 Task: Get directions from Kilimanjaro, Tanzania to Ngorongoro Conservation Area, Tanzania and reverse  starting point and destination and check the driving options
Action: Mouse moved to (10, 33)
Screenshot: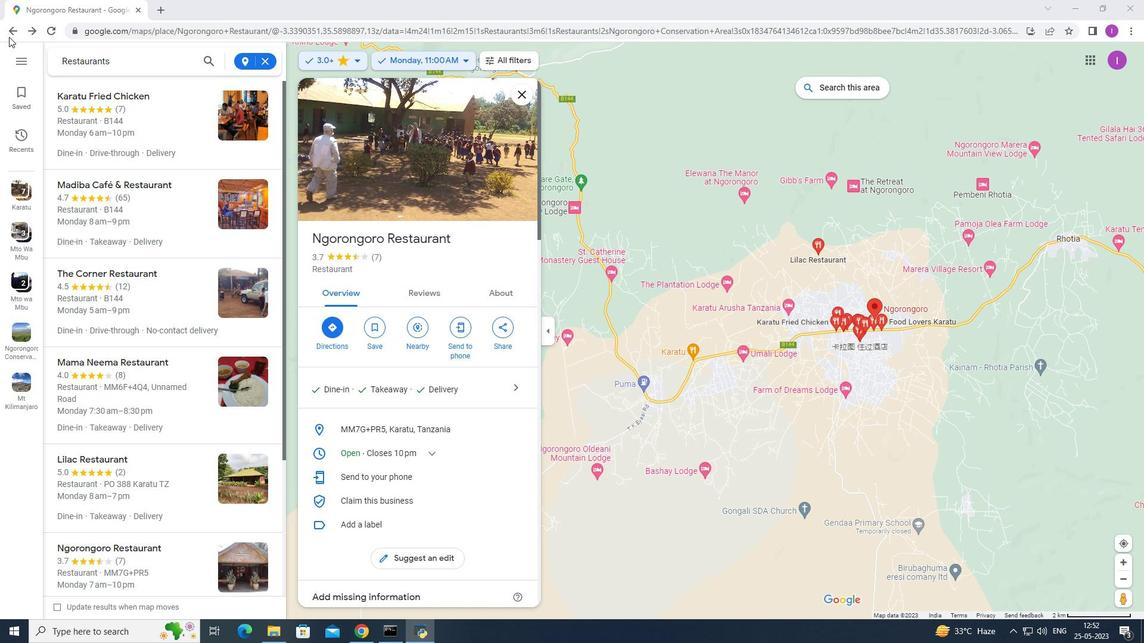 
Action: Mouse pressed left at (10, 33)
Screenshot: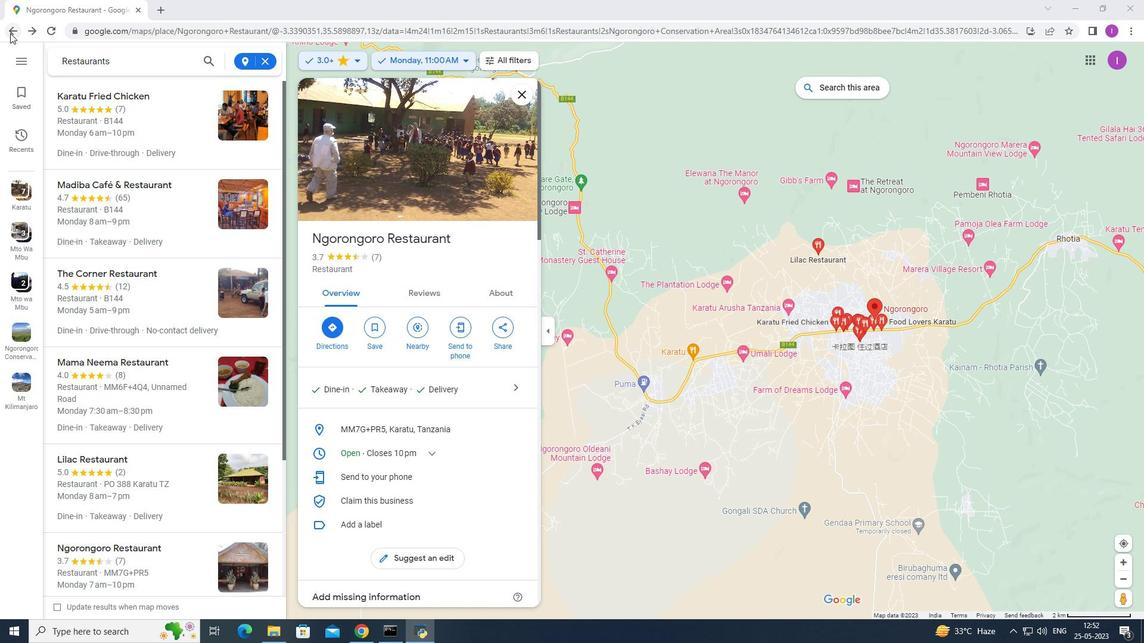 
Action: Mouse moved to (10, 33)
Screenshot: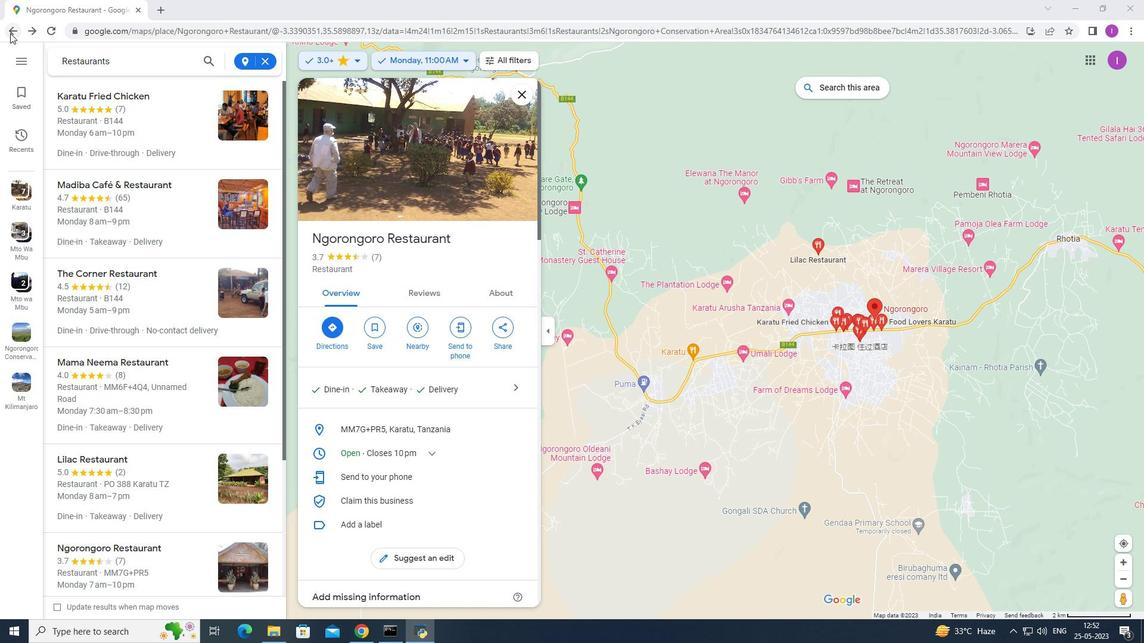 
Action: Mouse pressed left at (10, 33)
Screenshot: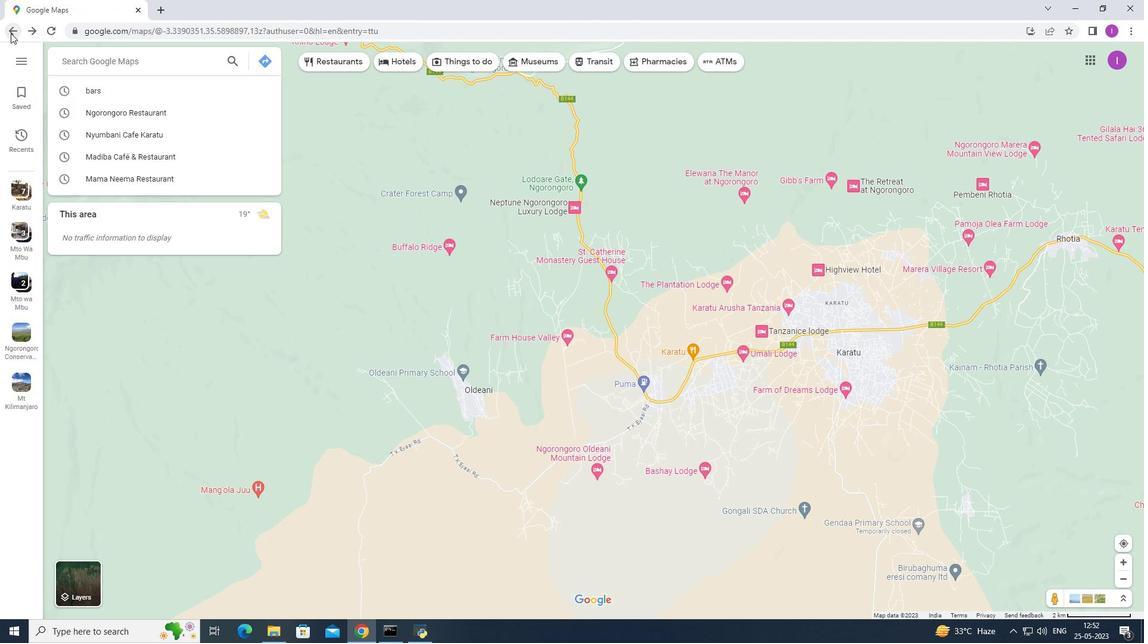 
Action: Mouse moved to (272, 58)
Screenshot: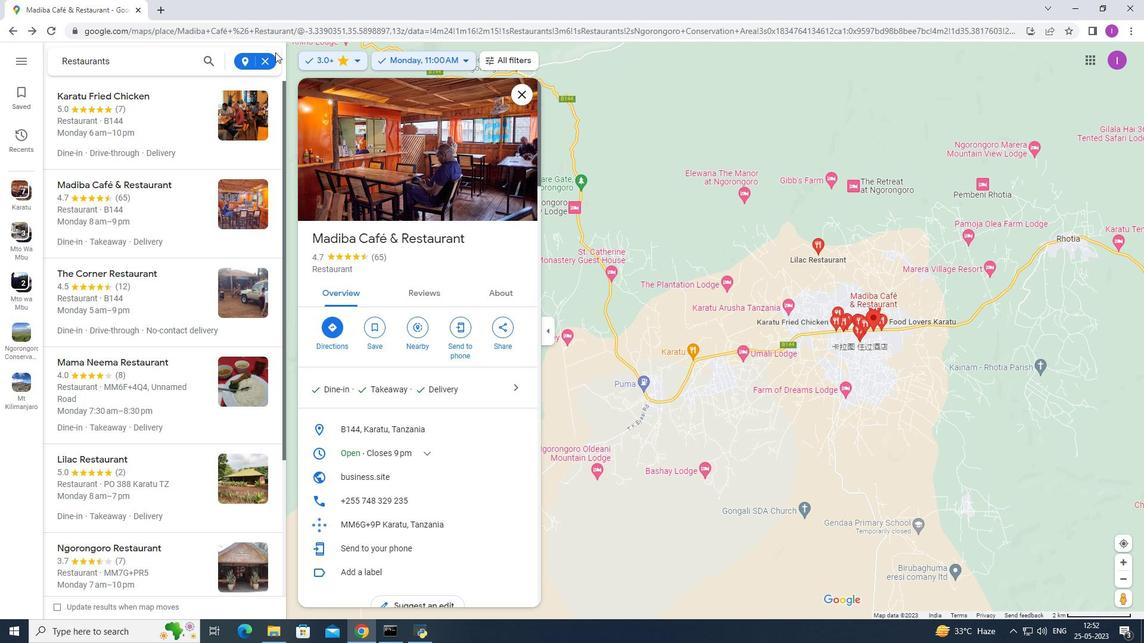
Action: Mouse pressed left at (272, 58)
Screenshot: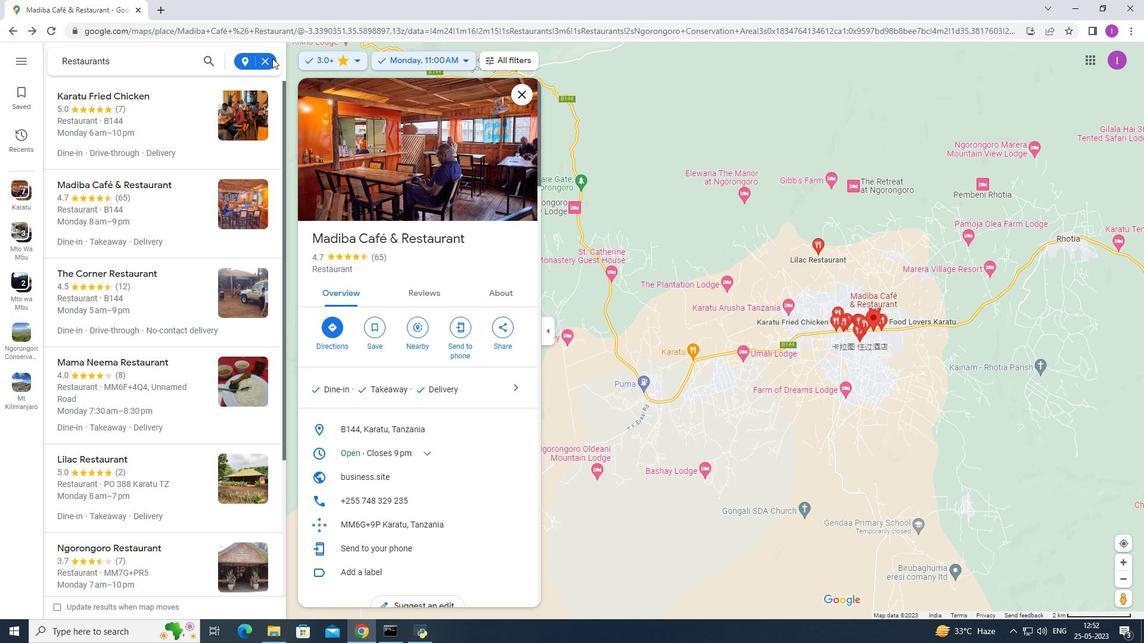 
Action: Mouse moved to (267, 60)
Screenshot: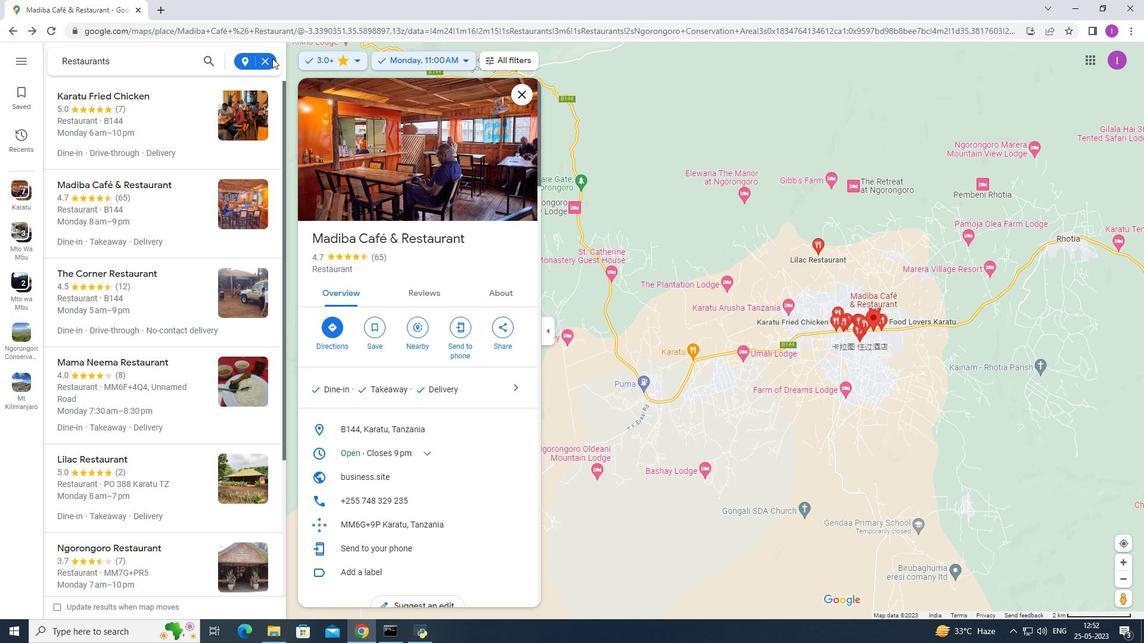 
Action: Mouse pressed left at (267, 60)
Screenshot: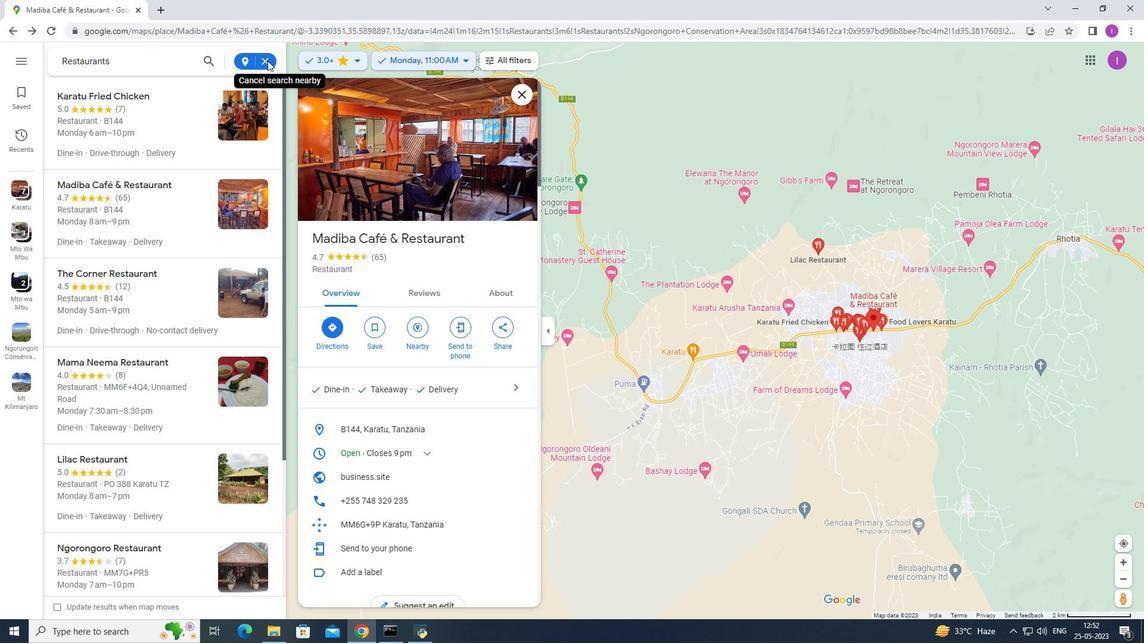 
Action: Mouse moved to (260, 59)
Screenshot: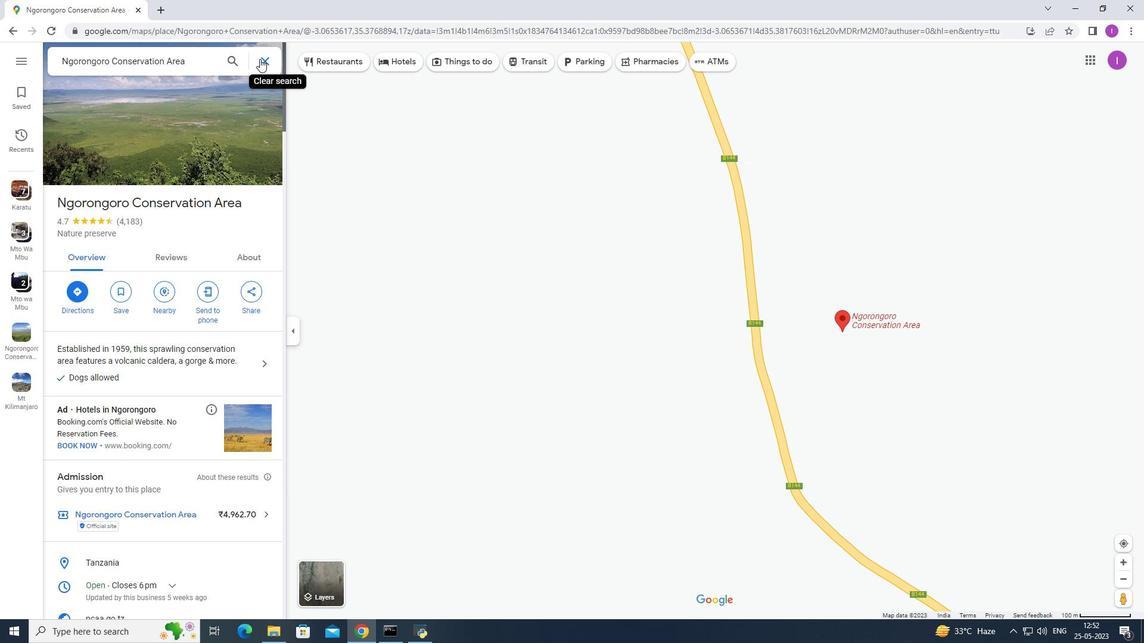 
Action: Mouse pressed left at (260, 59)
Screenshot: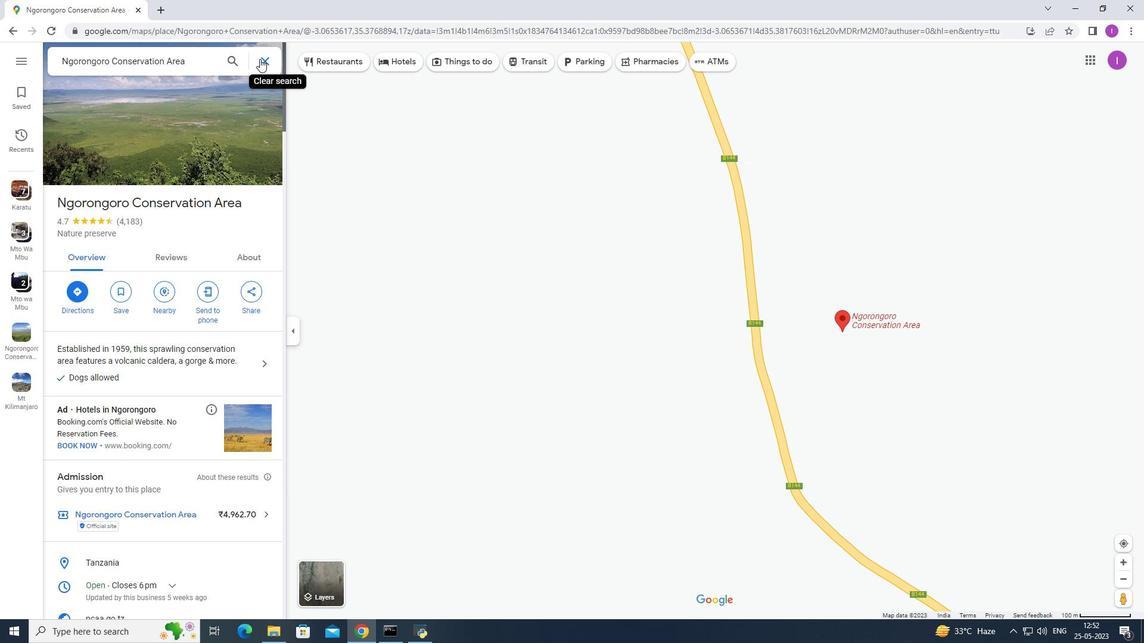 
Action: Mouse moved to (260, 60)
Screenshot: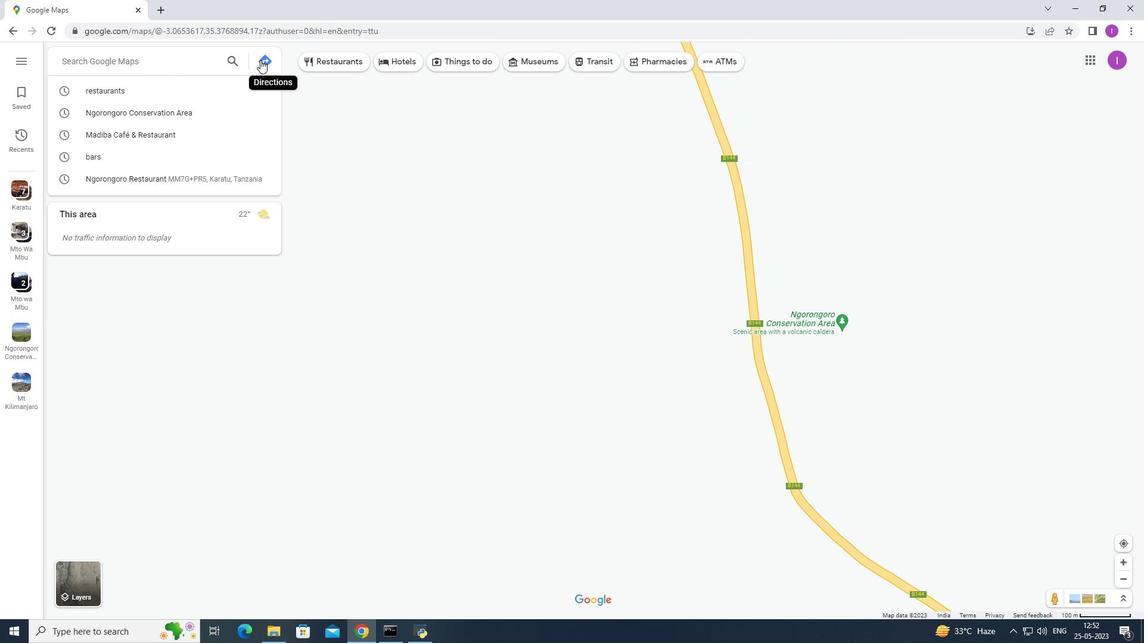 
Action: Mouse pressed left at (260, 60)
Screenshot: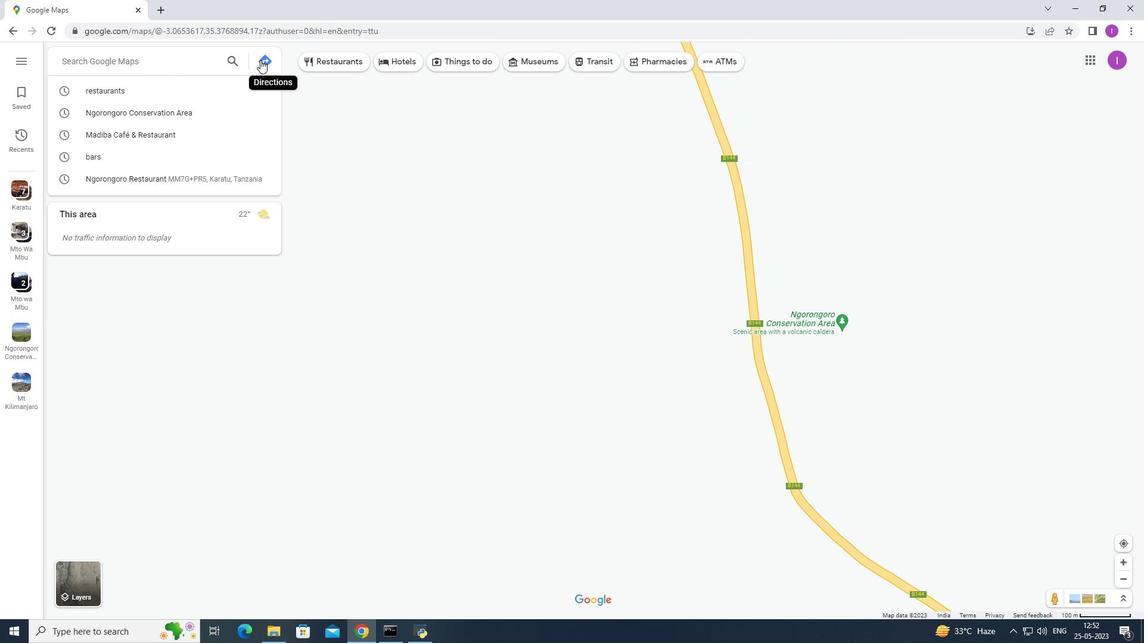 
Action: Mouse moved to (776, 284)
Screenshot: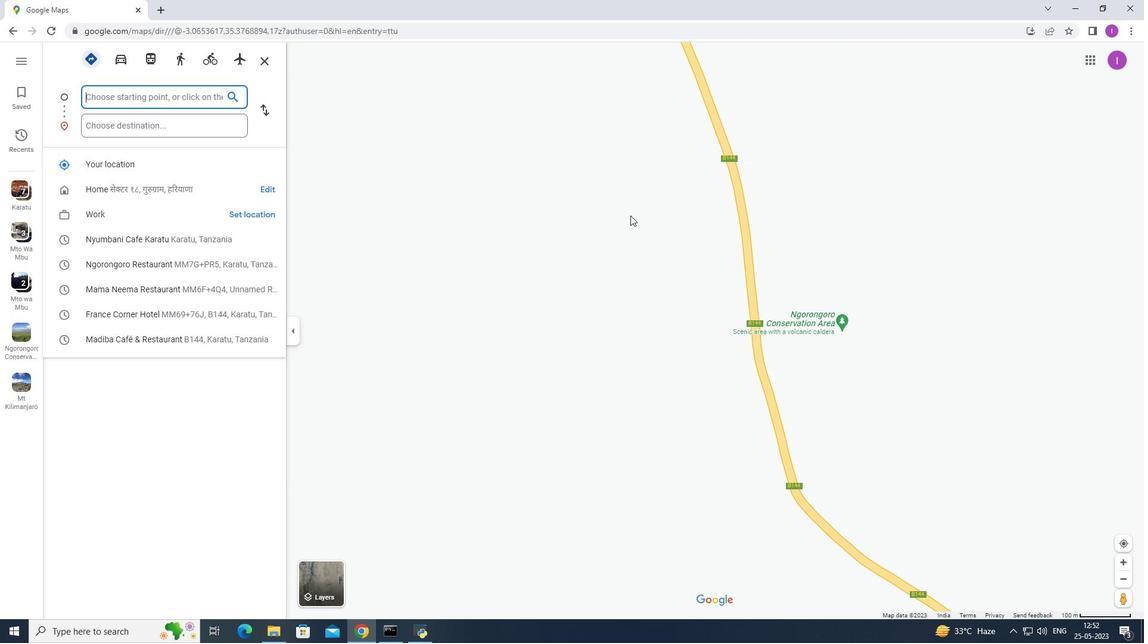 
Action: Key pressed <Key.shift><Key.shift>Kil
Screenshot: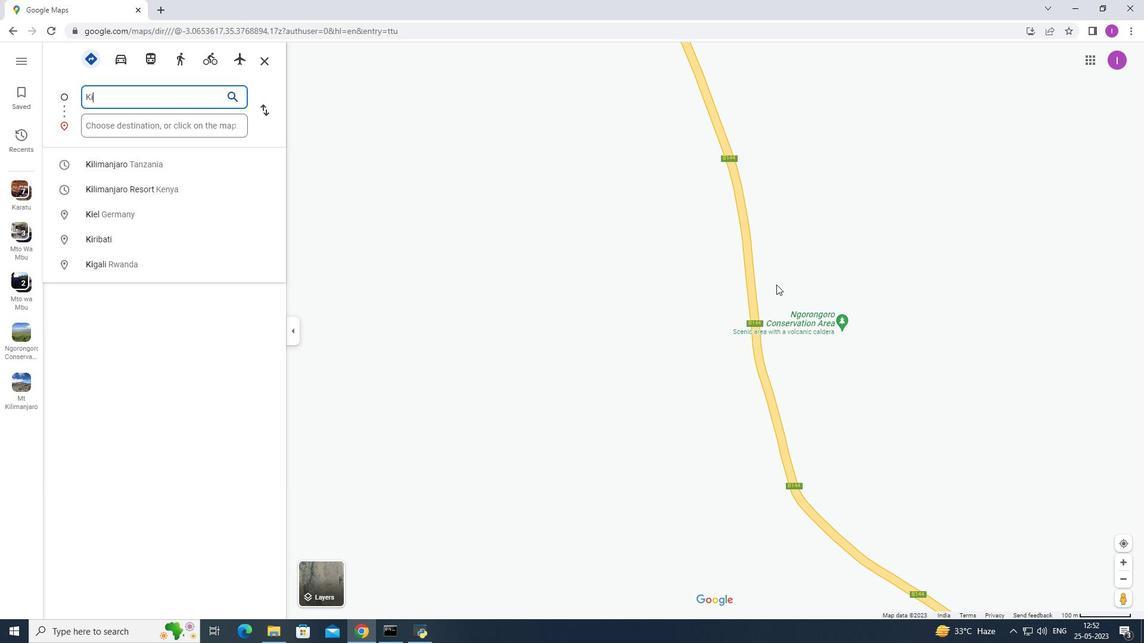 
Action: Mouse moved to (150, 166)
Screenshot: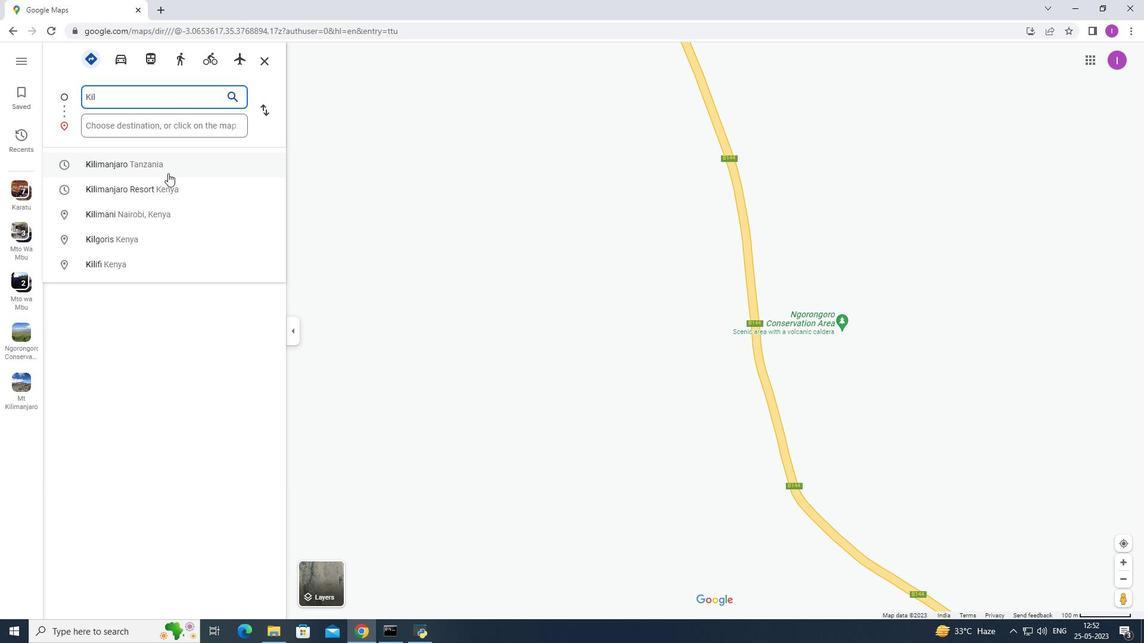 
Action: Mouse pressed left at (150, 166)
Screenshot: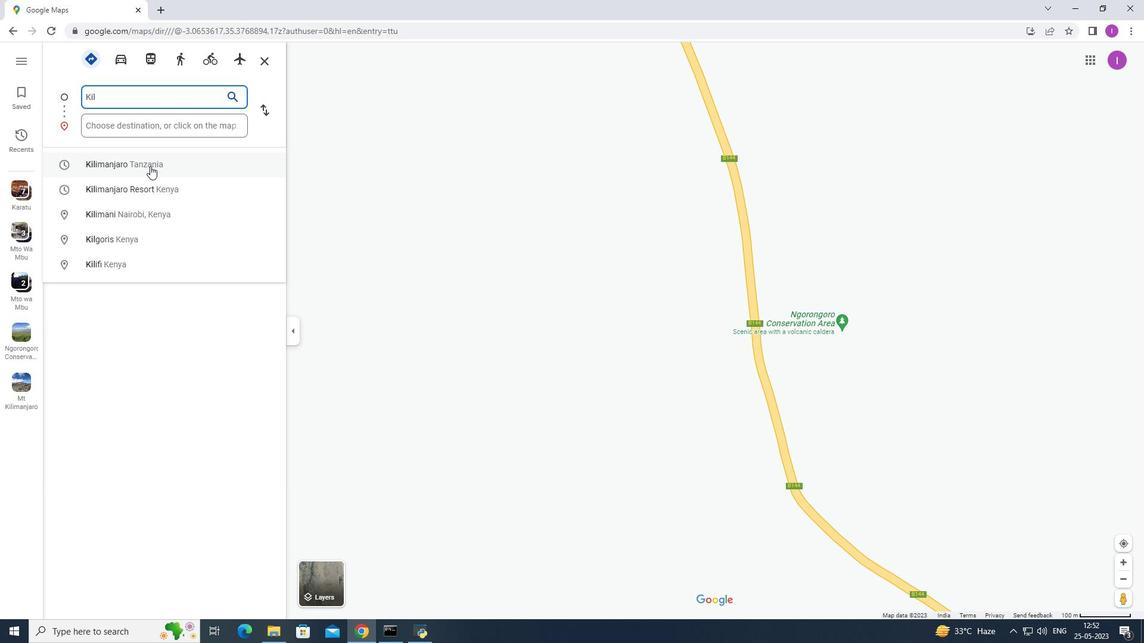 
Action: Mouse moved to (115, 124)
Screenshot: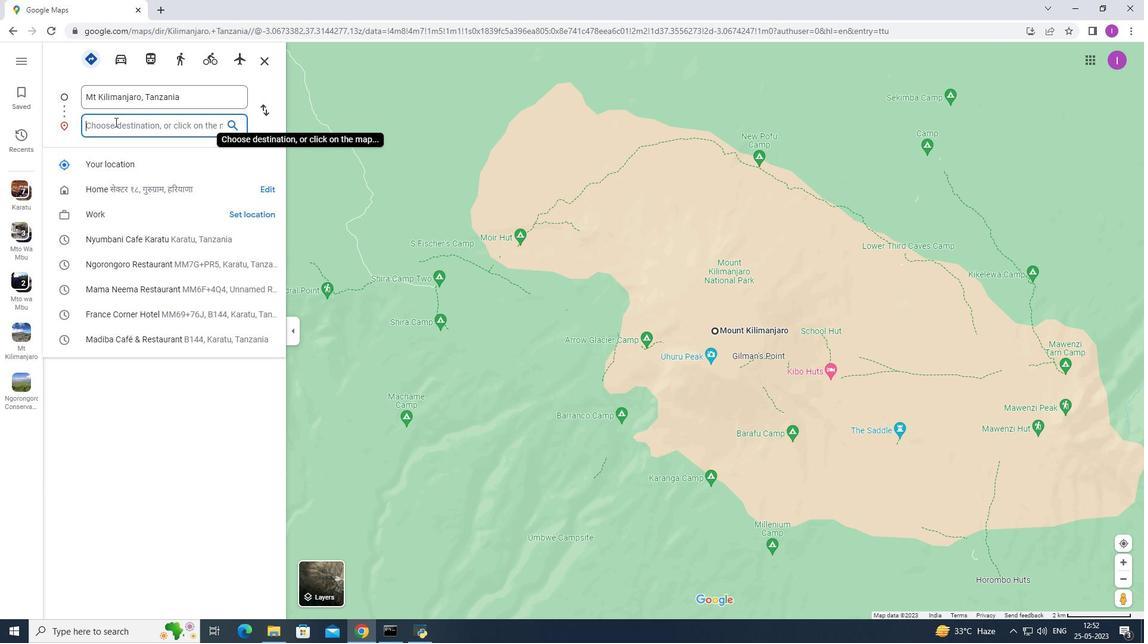 
Action: Mouse pressed left at (115, 124)
Screenshot: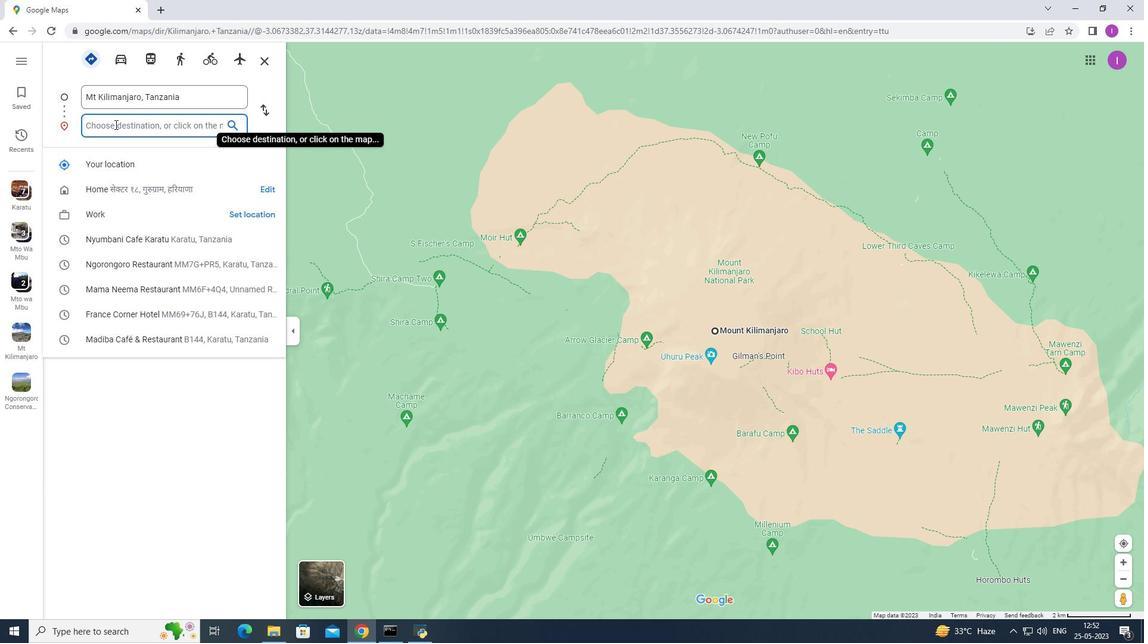 
Action: Key pressed <Key.shift>N
Screenshot: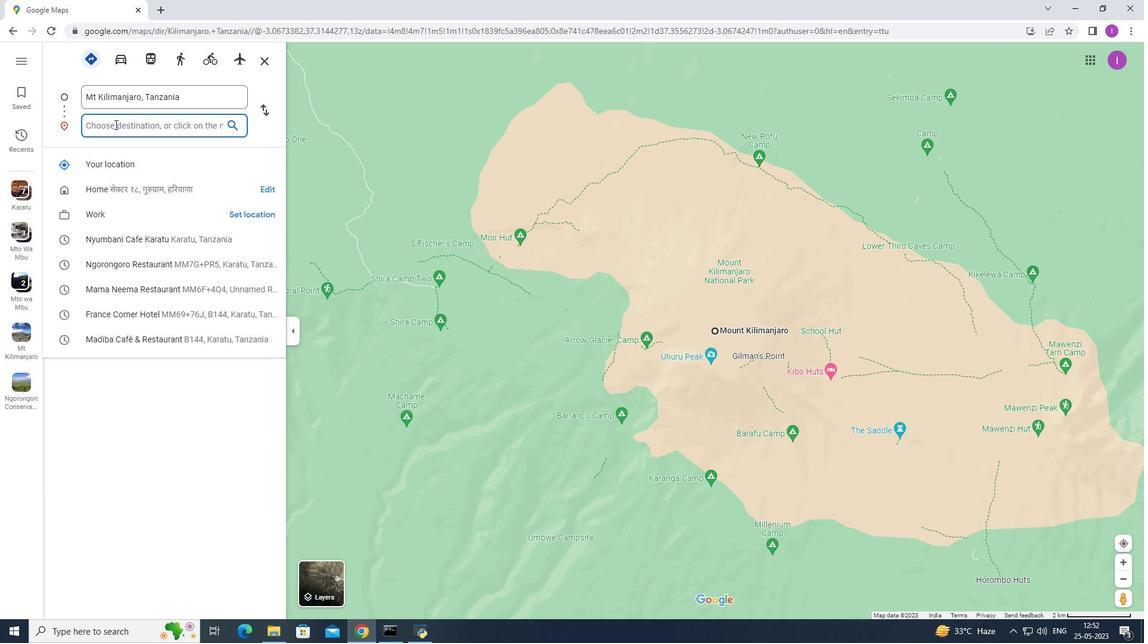 
Action: Mouse moved to (125, 166)
Screenshot: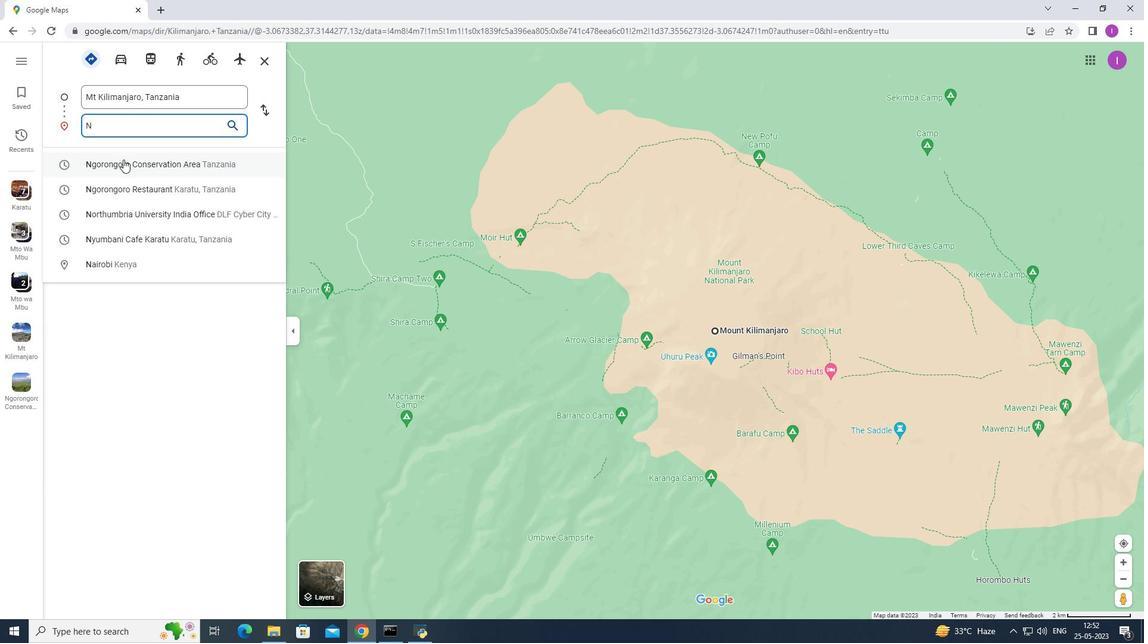 
Action: Mouse pressed left at (125, 166)
Screenshot: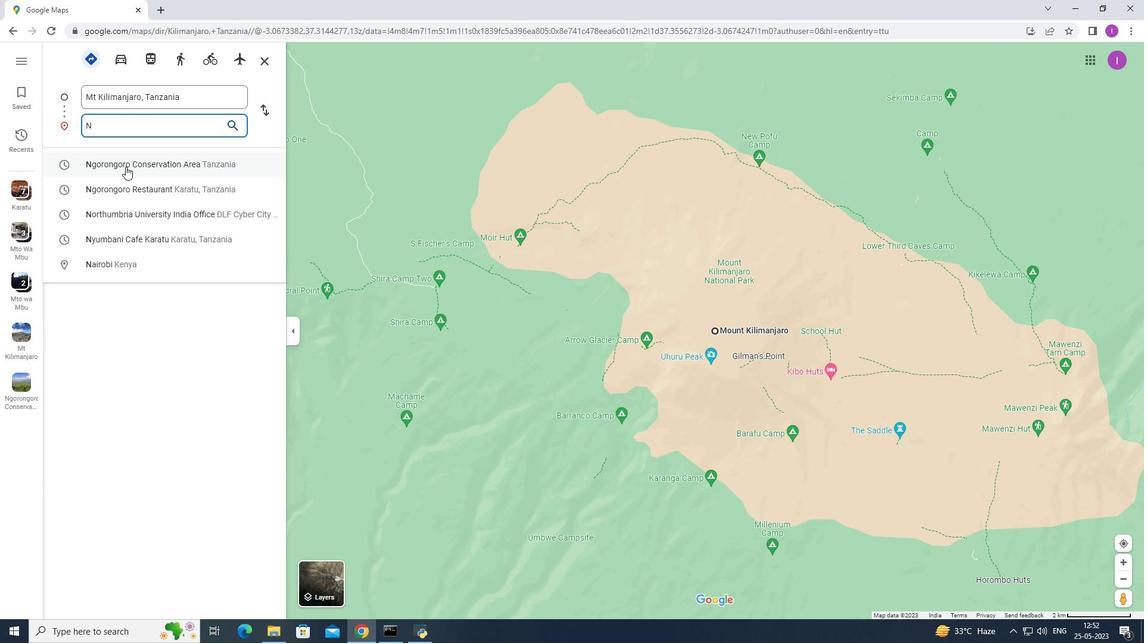 
Action: Mouse moved to (265, 104)
Screenshot: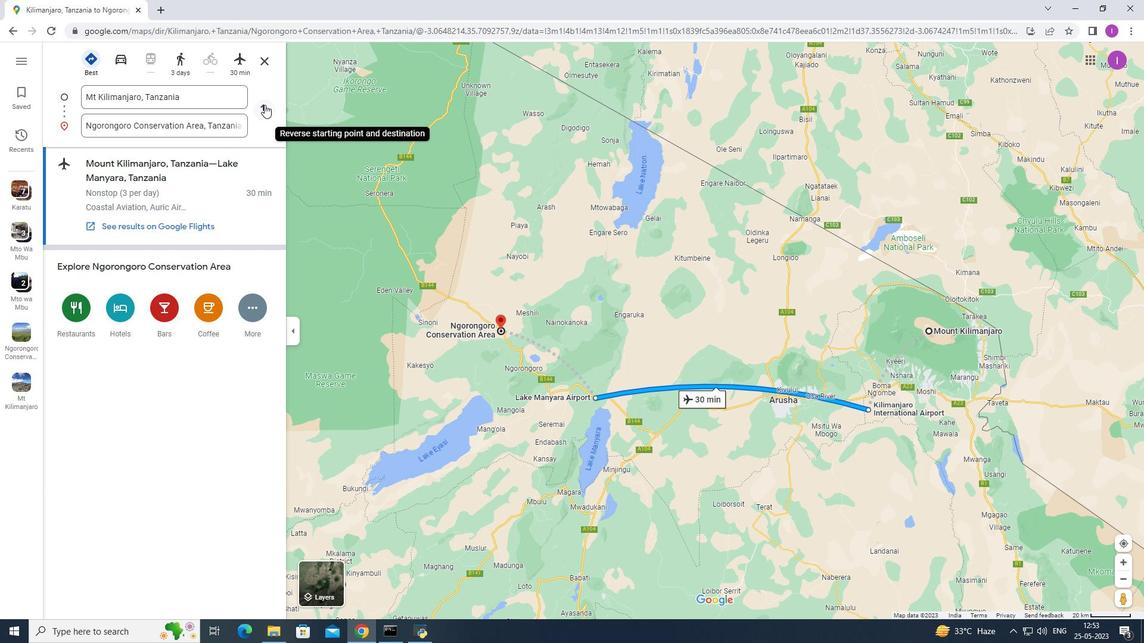 
Action: Mouse pressed left at (265, 104)
Screenshot: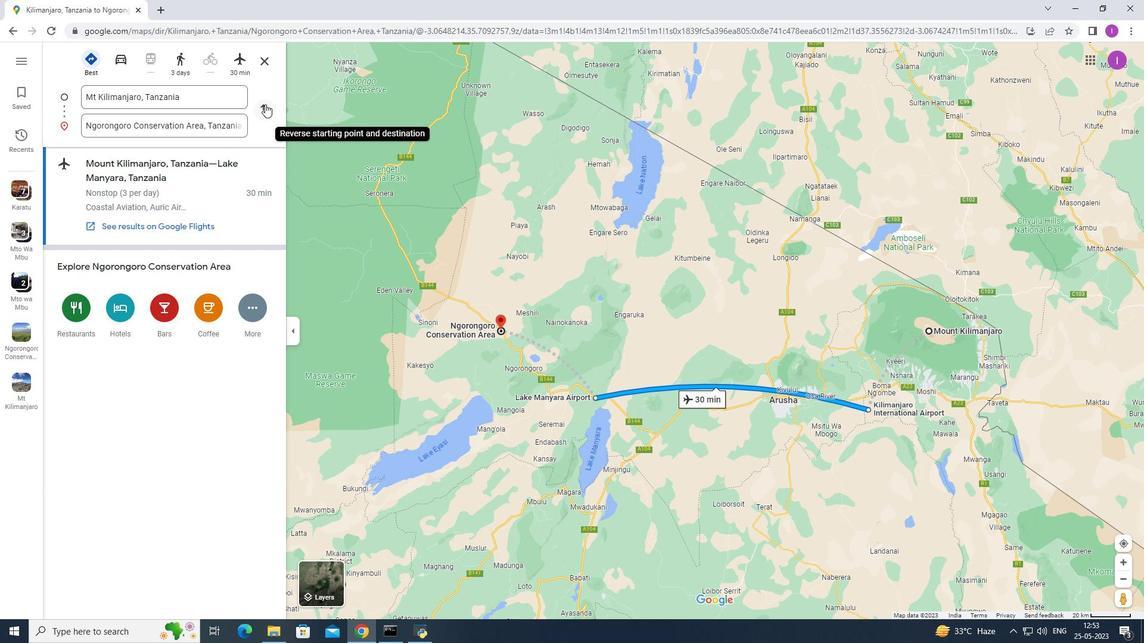 
Action: Mouse moved to (122, 63)
Screenshot: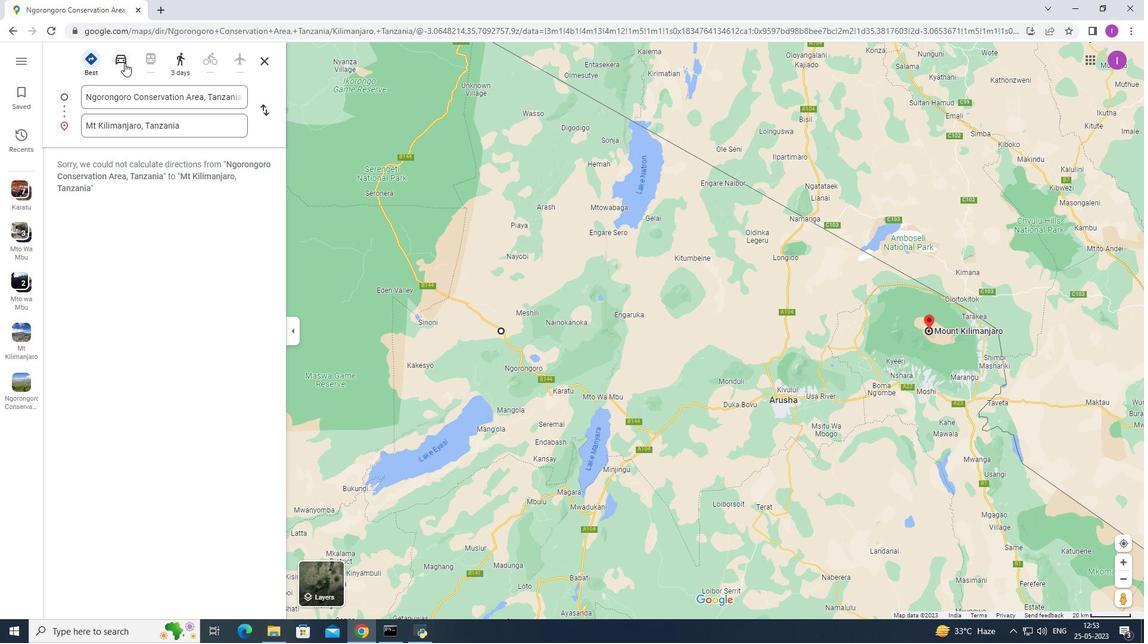 
Action: Mouse pressed left at (122, 63)
Screenshot: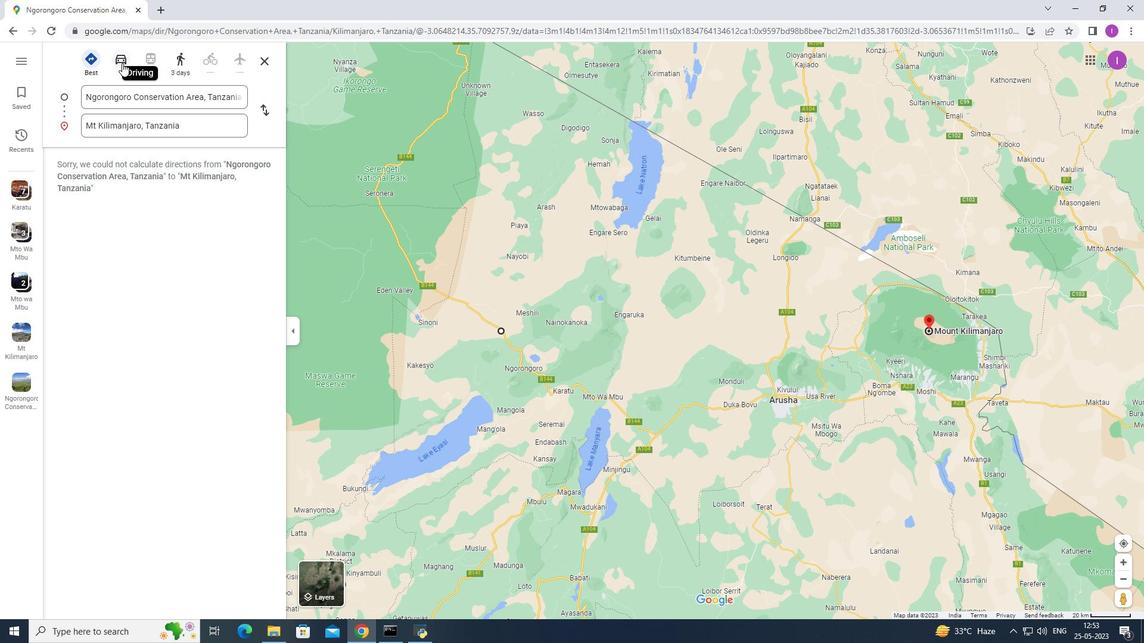 
Action: Mouse moved to (275, 123)
Screenshot: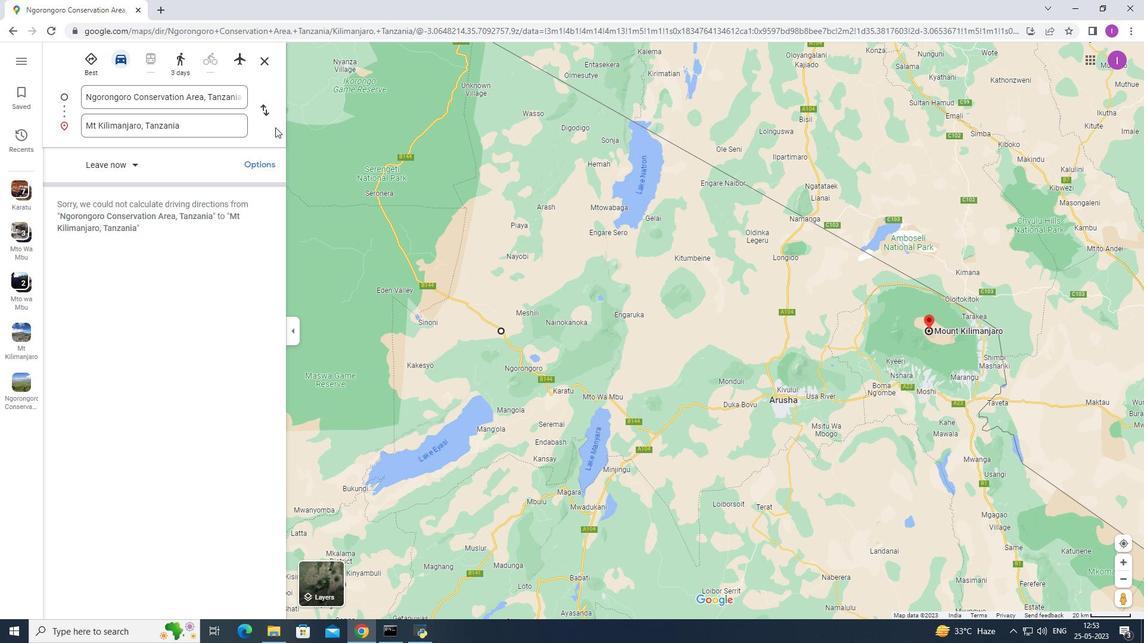 
